 Task: Set the terrestrial reception parameters bandwidth to Automatic.
Action: Mouse moved to (116, 16)
Screenshot: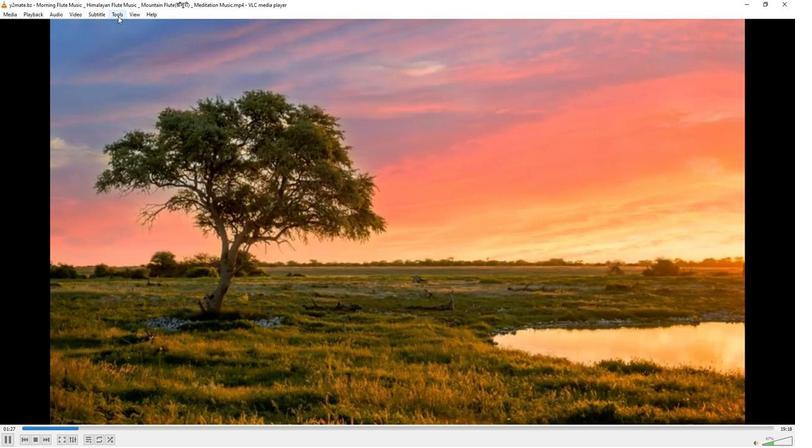 
Action: Mouse pressed left at (116, 16)
Screenshot: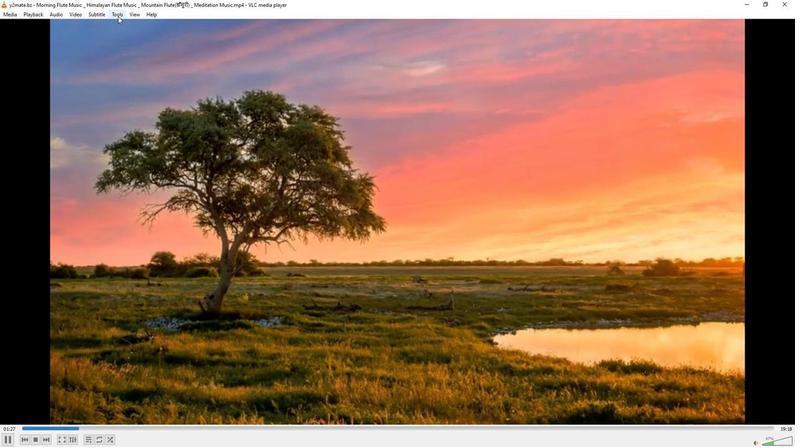 
Action: Mouse moved to (135, 112)
Screenshot: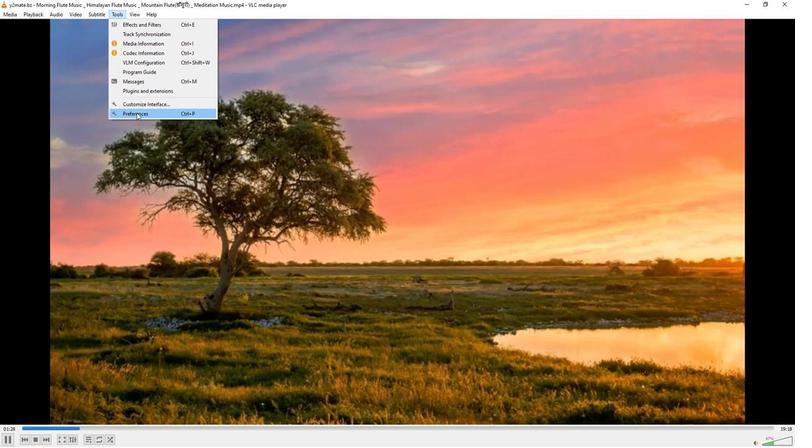 
Action: Mouse pressed left at (135, 112)
Screenshot: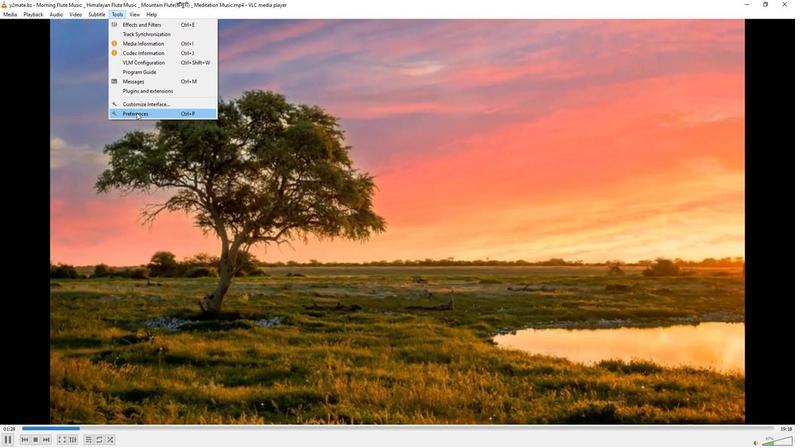
Action: Mouse moved to (263, 363)
Screenshot: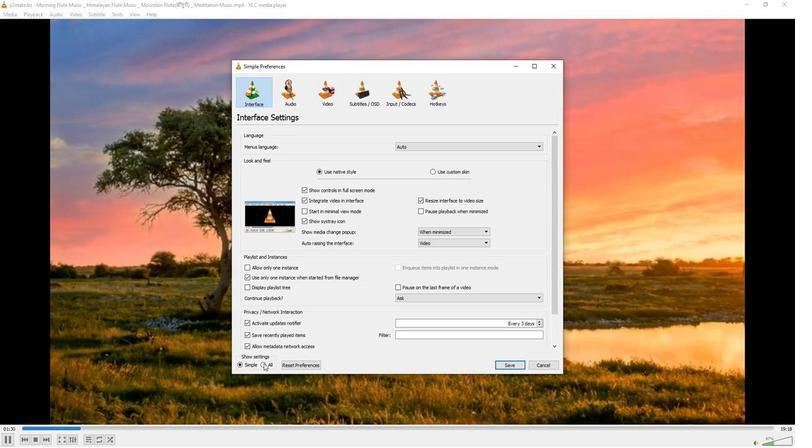 
Action: Mouse pressed left at (263, 363)
Screenshot: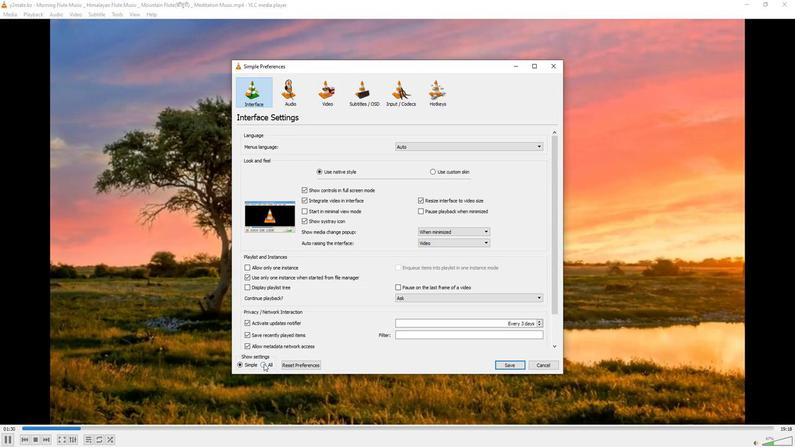
Action: Mouse moved to (248, 223)
Screenshot: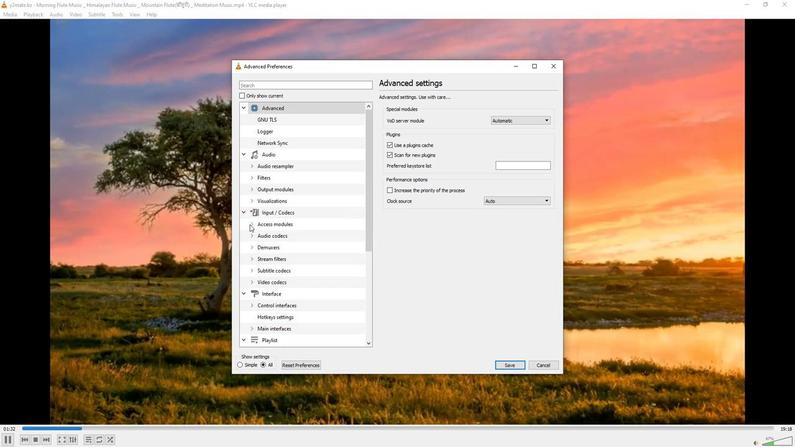 
Action: Mouse pressed left at (248, 223)
Screenshot: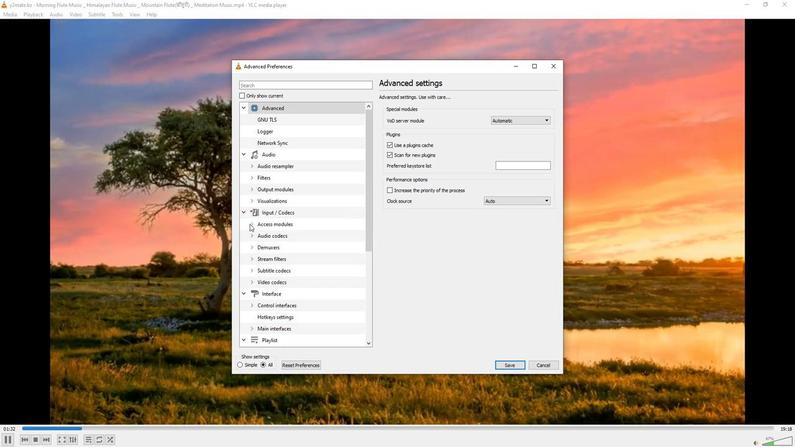 
Action: Mouse moved to (266, 296)
Screenshot: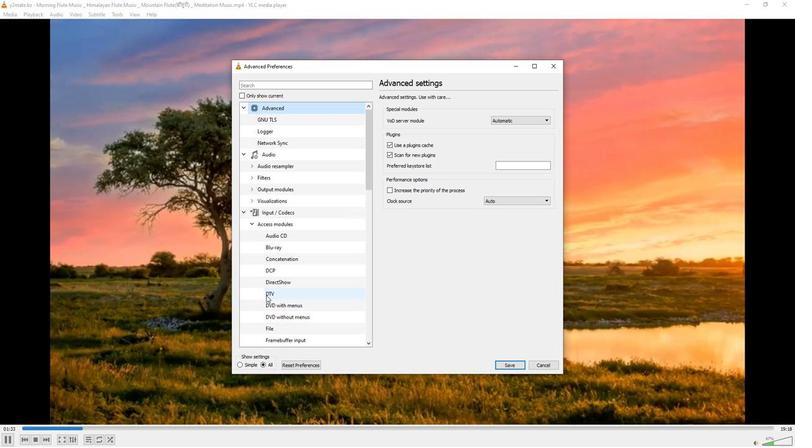 
Action: Mouse pressed left at (266, 296)
Screenshot: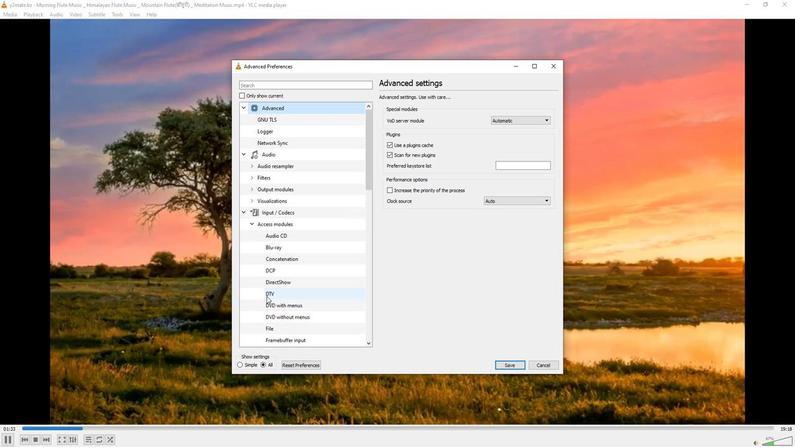 
Action: Mouse moved to (537, 165)
Screenshot: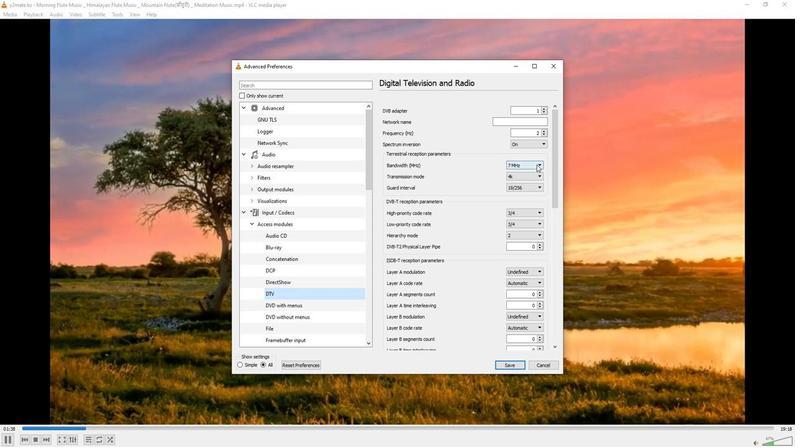 
Action: Mouse pressed left at (537, 165)
Screenshot: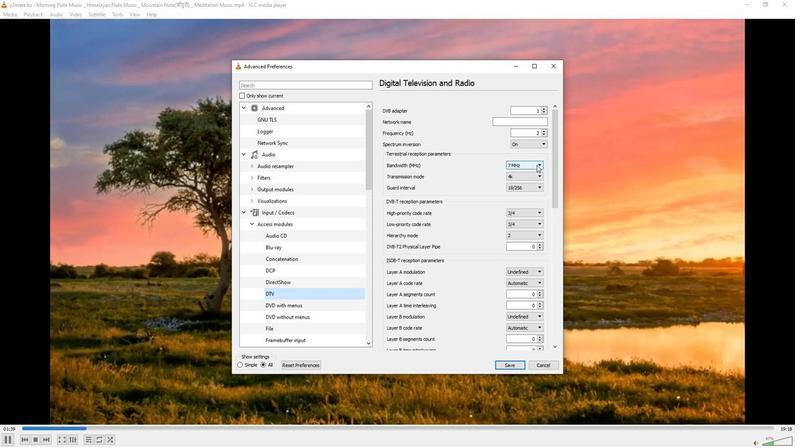 
Action: Mouse moved to (531, 173)
Screenshot: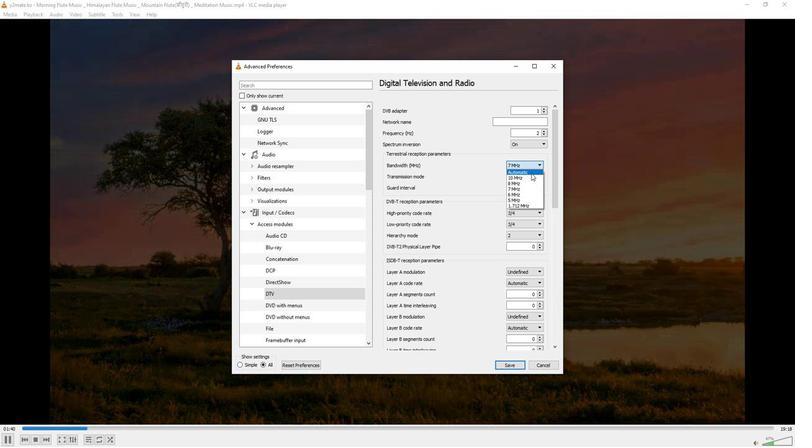
Action: Mouse pressed left at (531, 173)
Screenshot: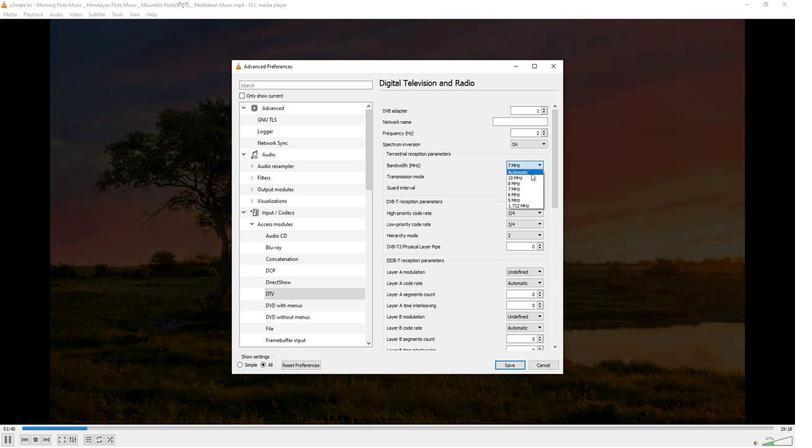 
Action: Mouse moved to (479, 173)
Screenshot: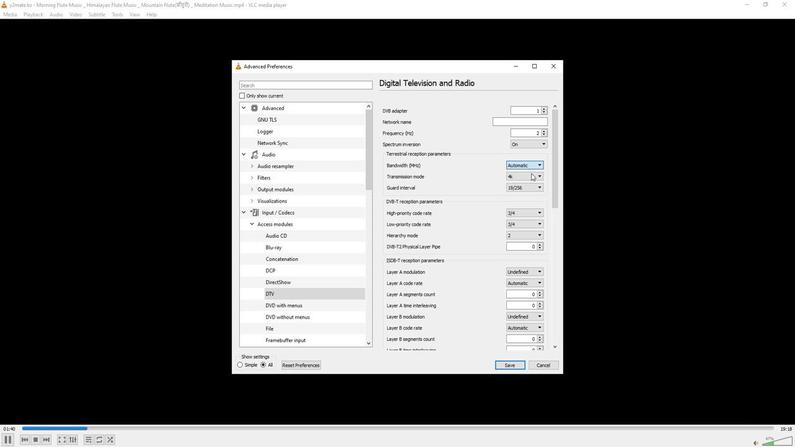 
